 Task: Create in the project WhiteCap in Backlog an issue 'Create a new online platform for online coding courses with advanced code editing and debugging features', assign it to team member softage.4@softage.net and change the status to IN PROGRESS.
Action: Mouse moved to (107, 191)
Screenshot: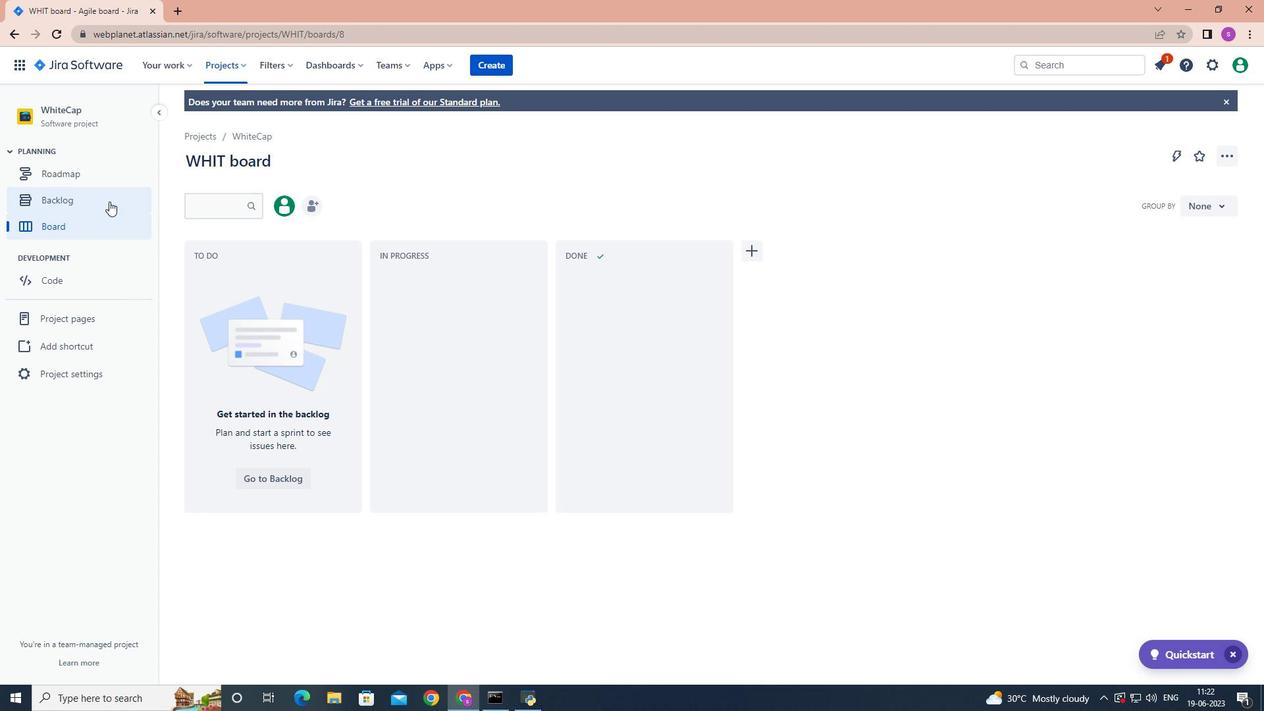 
Action: Mouse pressed left at (107, 191)
Screenshot: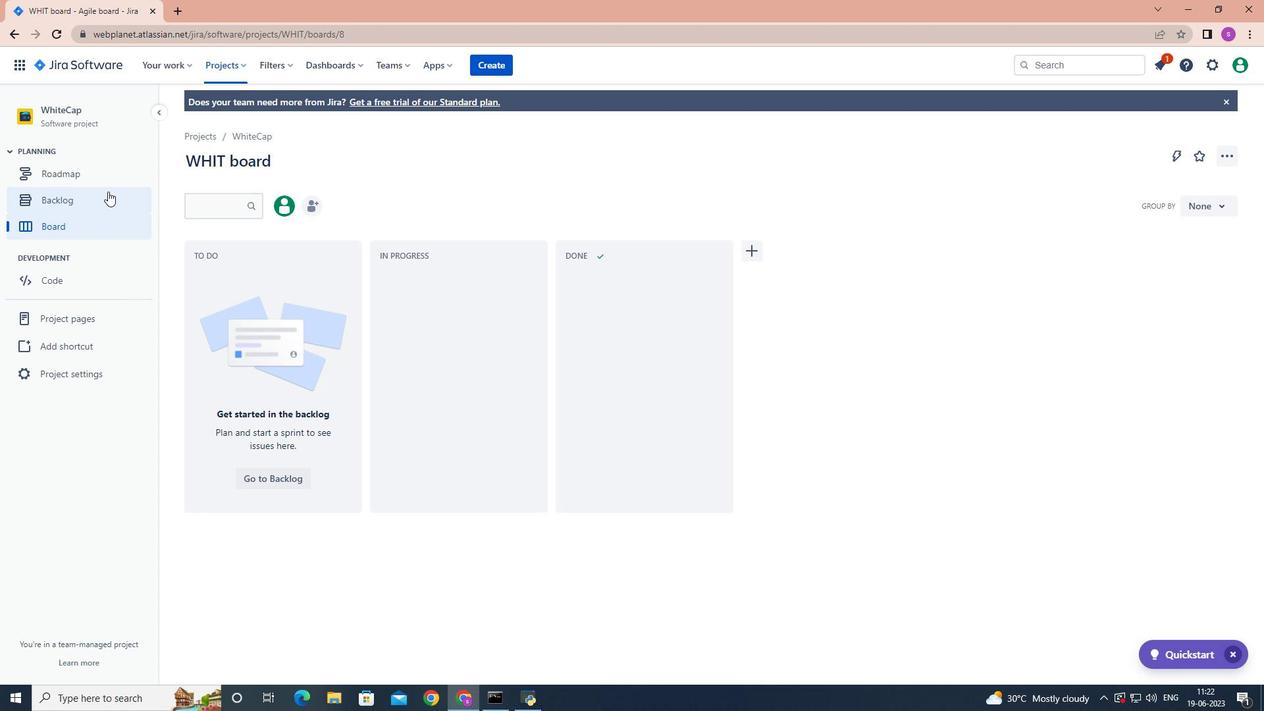 
Action: Mouse moved to (477, 605)
Screenshot: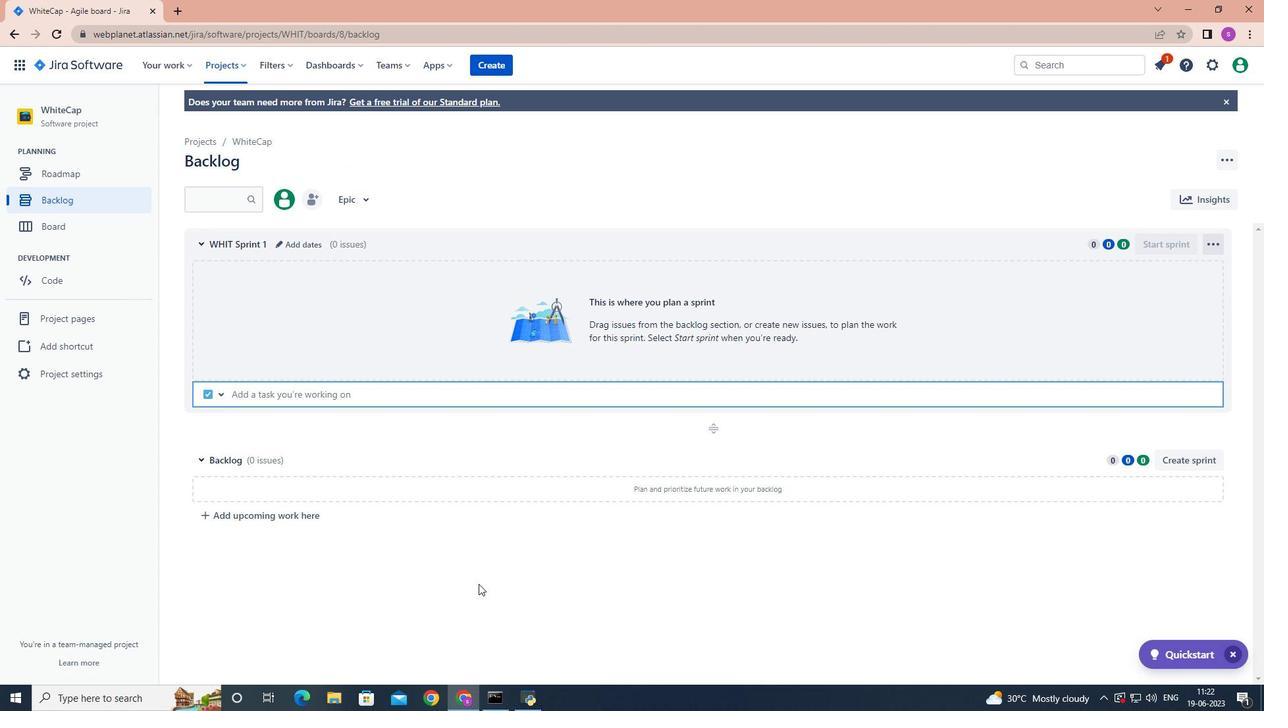 
Action: Mouse pressed left at (477, 605)
Screenshot: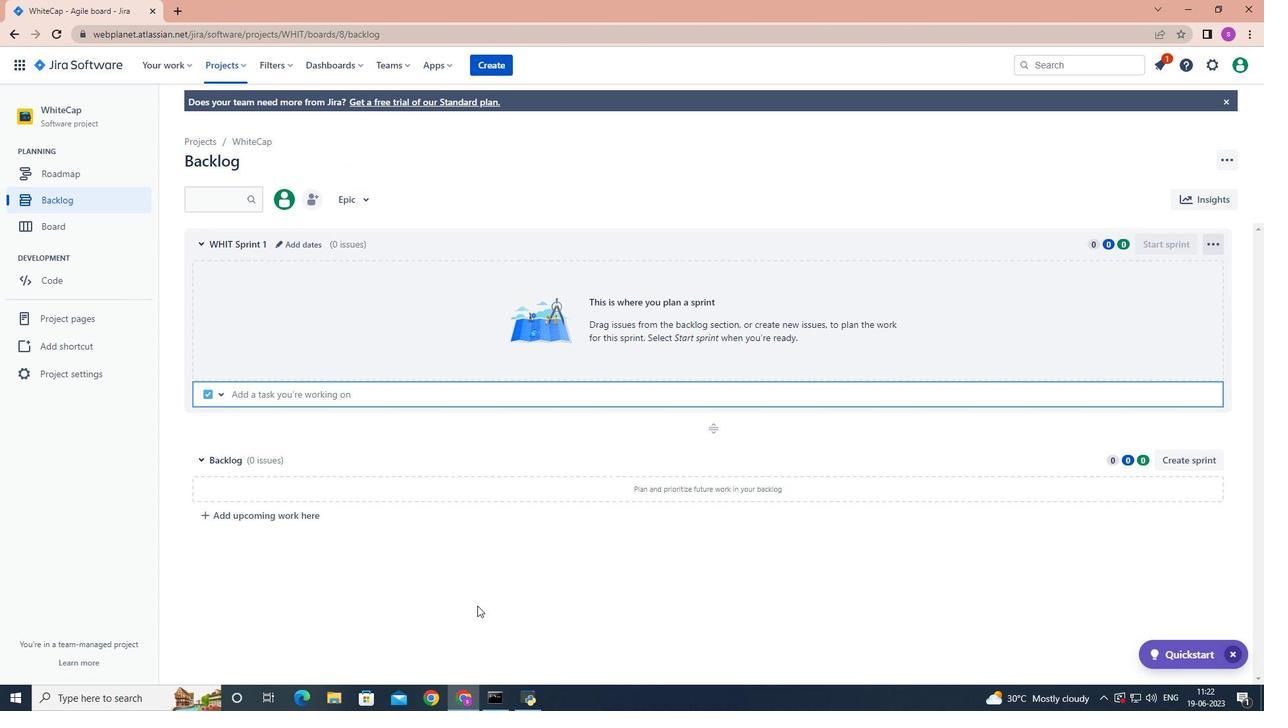 
Action: Mouse moved to (271, 402)
Screenshot: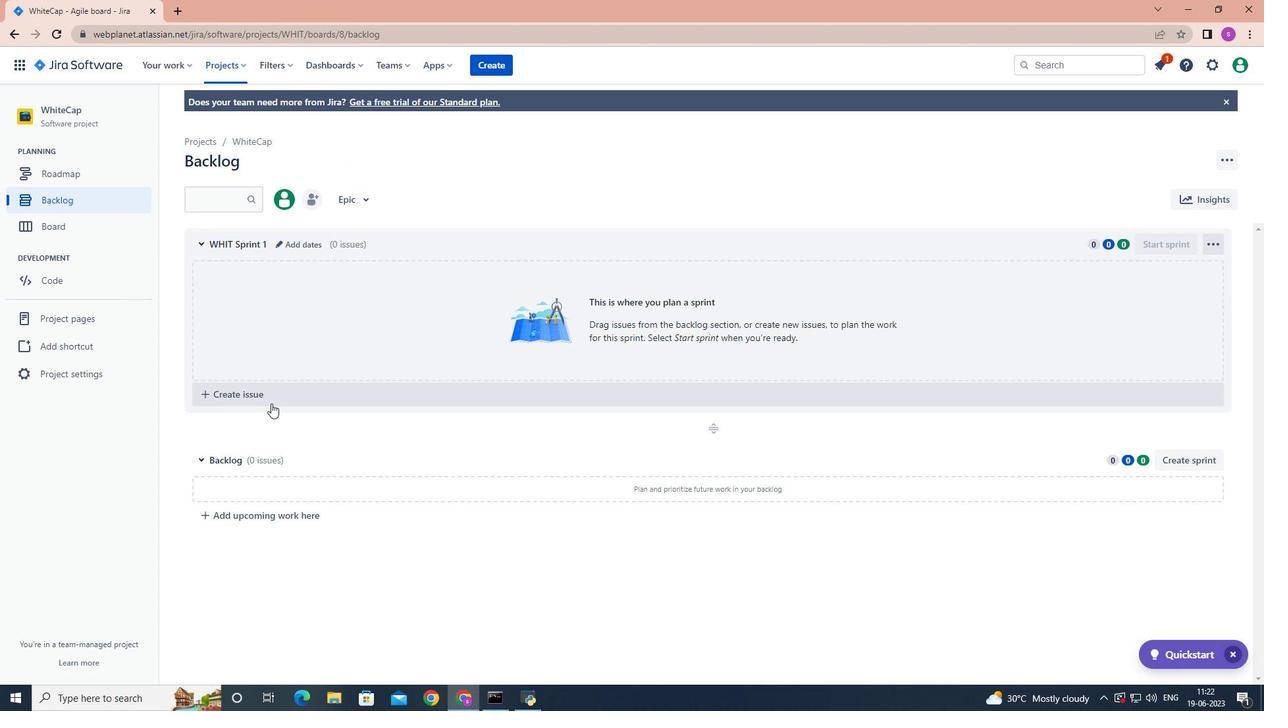 
Action: Mouse pressed left at (271, 402)
Screenshot: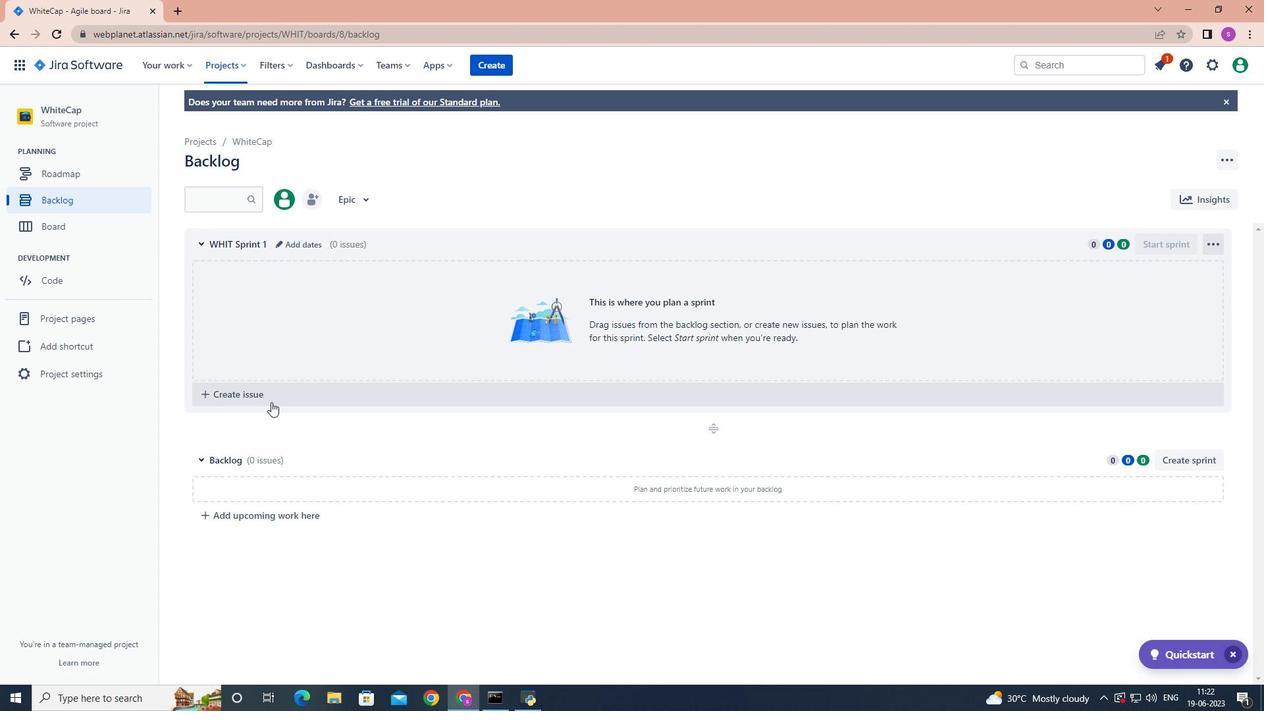 
Action: Mouse moved to (270, 401)
Screenshot: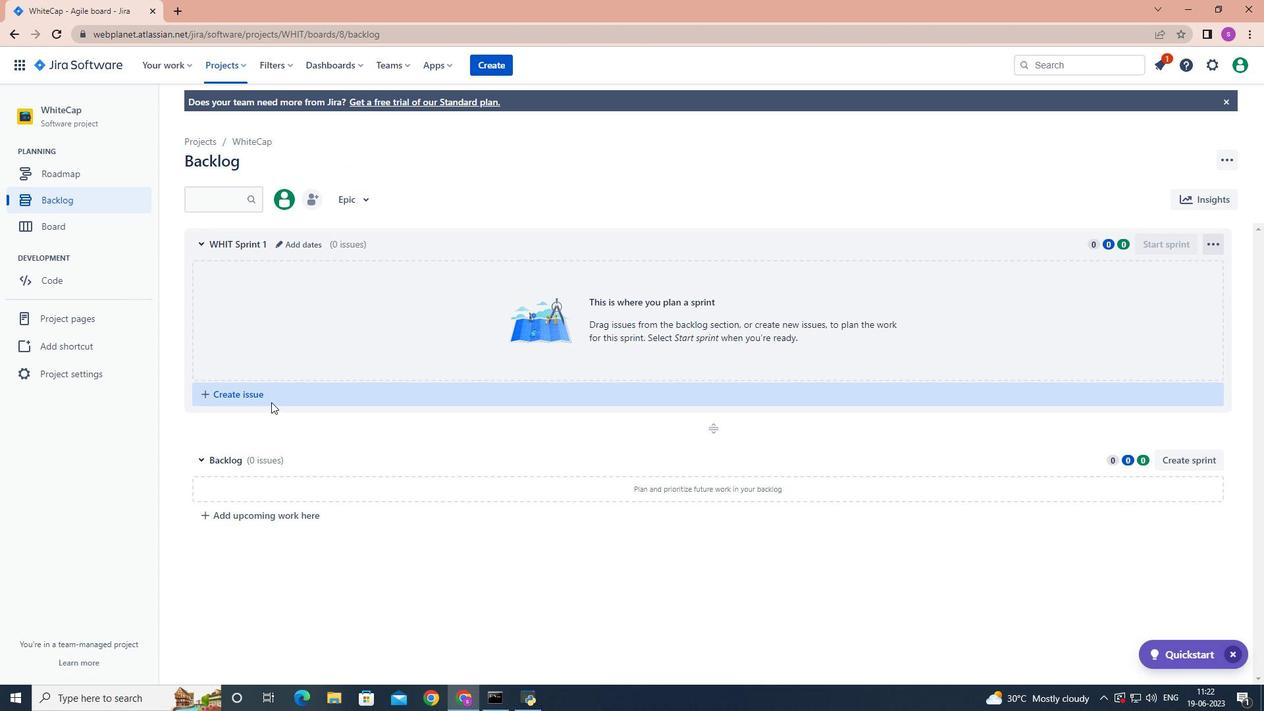 
Action: Key pressed <Key.shift>Create<Key.space>a<Key.space>new<Key.space>online<Key.space>platform<Key.space>for<Key.space>online<Key.space>coding<Key.space>courses<Key.space>with<Key.space>advanced<Key.space>code<Key.space>editing<Key.space>g<Key.backspace>for<Key.space>online<Key.space>coding<Key.space>cou<Key.backspace><Key.backspace><Key.backspace><Key.backspace><Key.backspace><Key.backspace><Key.backspace><Key.backspace><Key.backspace><Key.backspace><Key.backspace><Key.backspace><Key.backspace><Key.backspace><Key.backspace><Key.backspace><Key.backspace><Key.backspace><Key.backspace><Key.backspace><Key.backspace><Key.backspace><Key.backspace><Key.backspace><Key.backspace><Key.backspace><Key.backspace><Key.backspace><Key.backspace><Key.backspace><Key.backspace><Key.backspace><Key.backspace><Key.backspace><Key.backspace><Key.backspace><Key.backspace><Key.backspace><Key.backspace><Key.backspace><Key.backspace><Key.backspace><Key.backspace><Key.backspace><Key.backspace><Key.backspace><Key.backspace><Key.backspace><Key.backspace><Key.space>with<Key.space>advanced<Key.space>code<Key.space>editinh<Key.backspace>g<Key.space>and<Key.space>debugging<Key.space>feature<Key.enter>
Screenshot: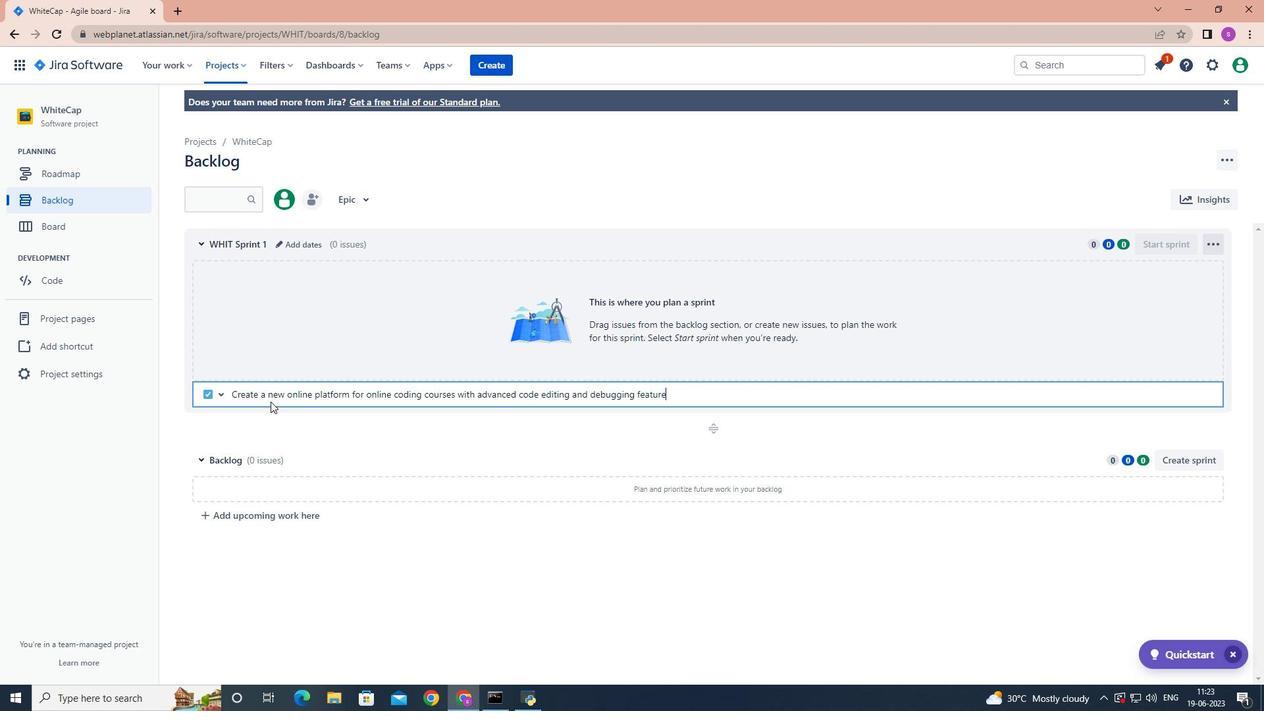 
Action: Mouse moved to (1184, 271)
Screenshot: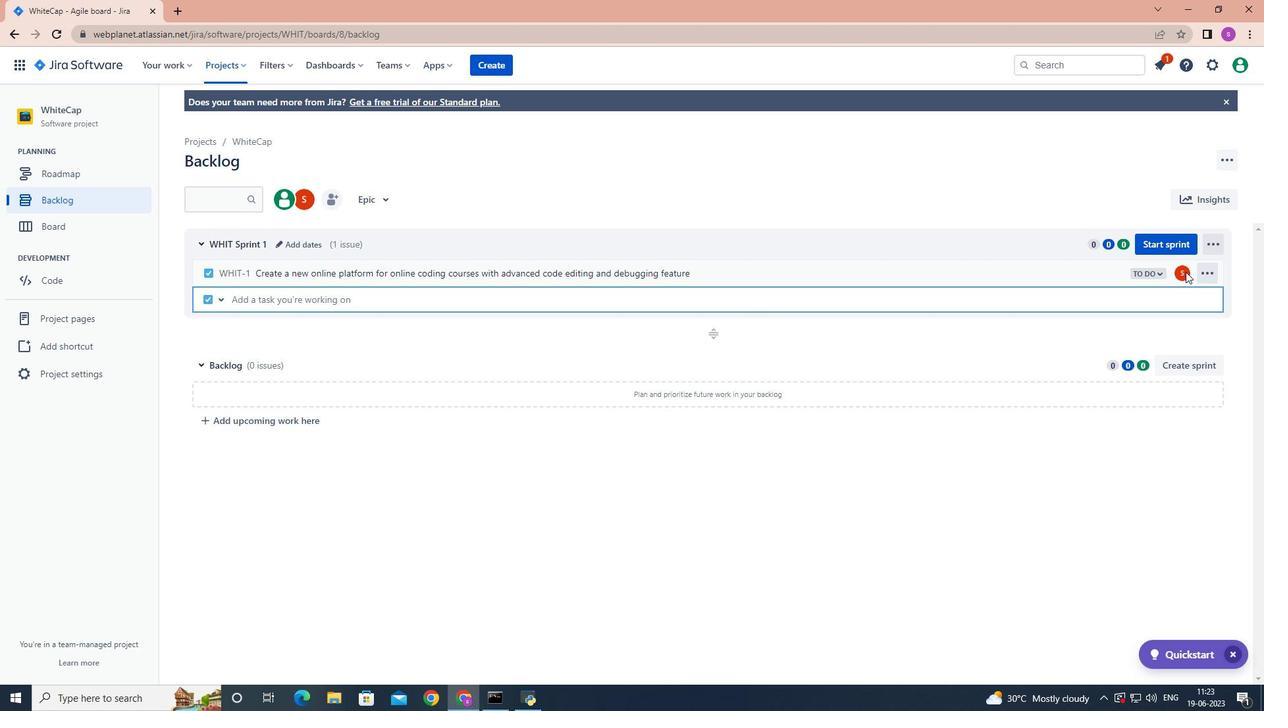
Action: Mouse pressed left at (1184, 271)
Screenshot: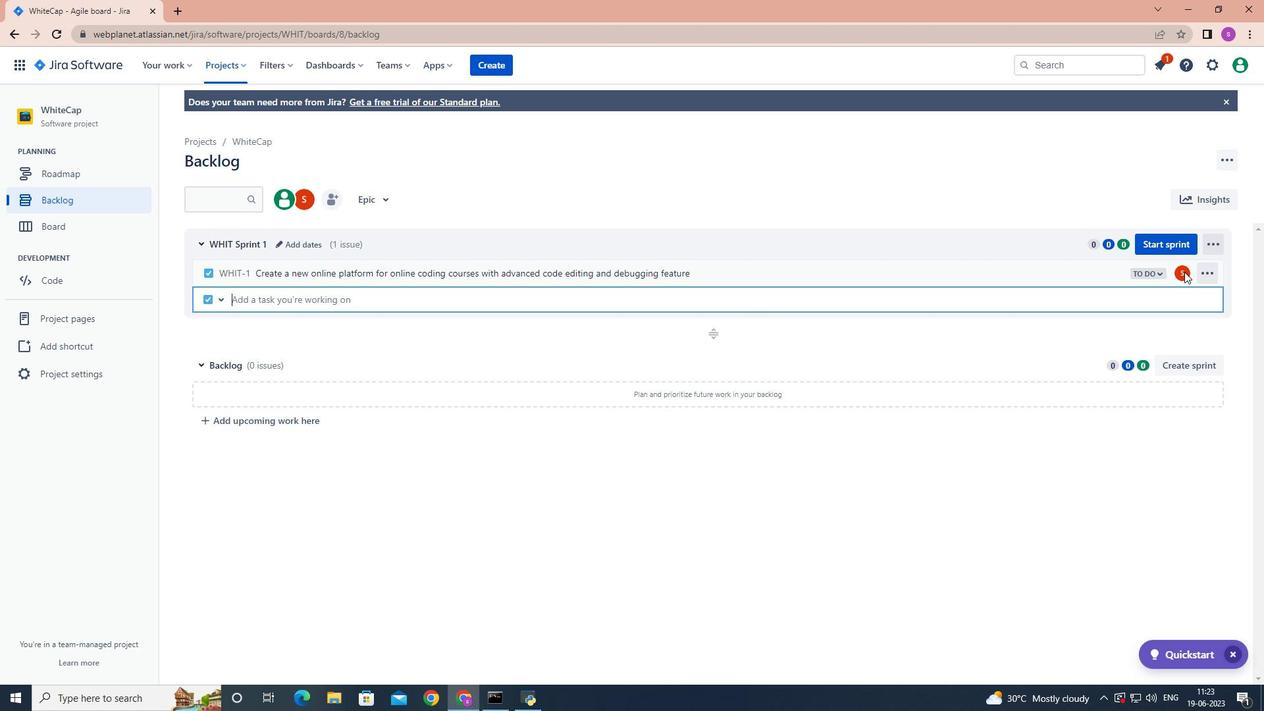 
Action: Mouse moved to (1160, 294)
Screenshot: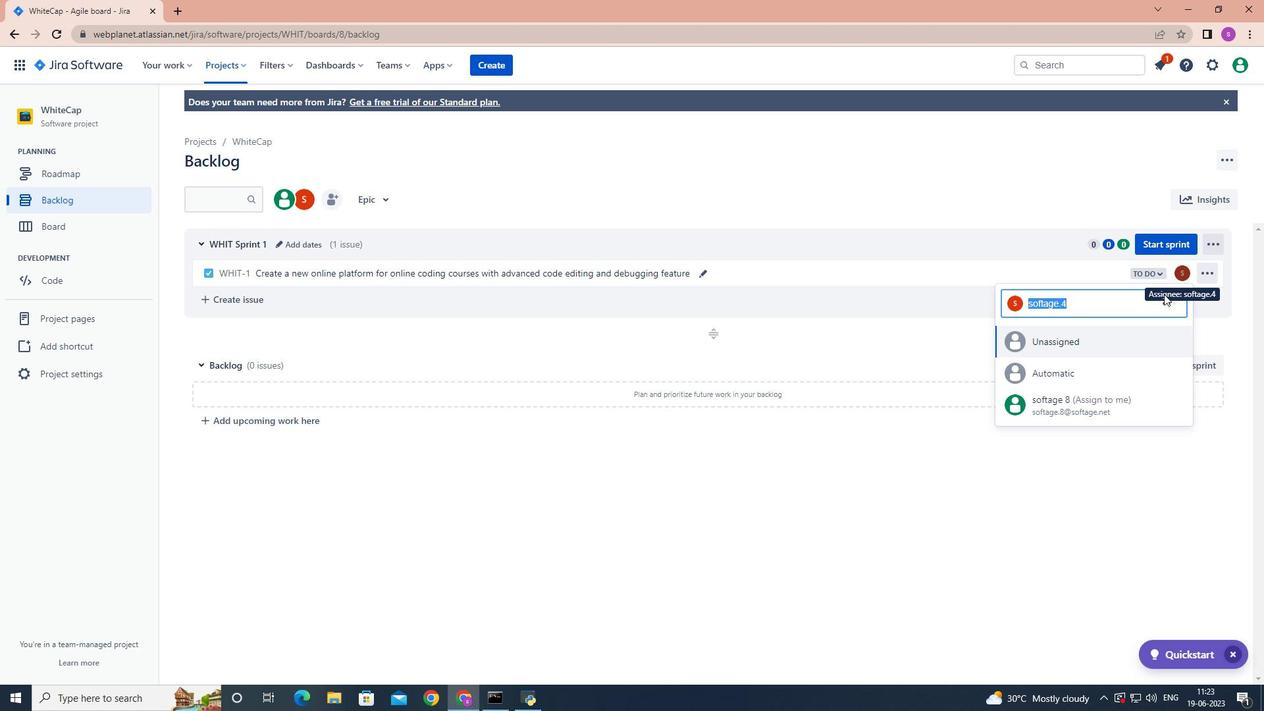 
Action: Key pressed softage.4
Screenshot: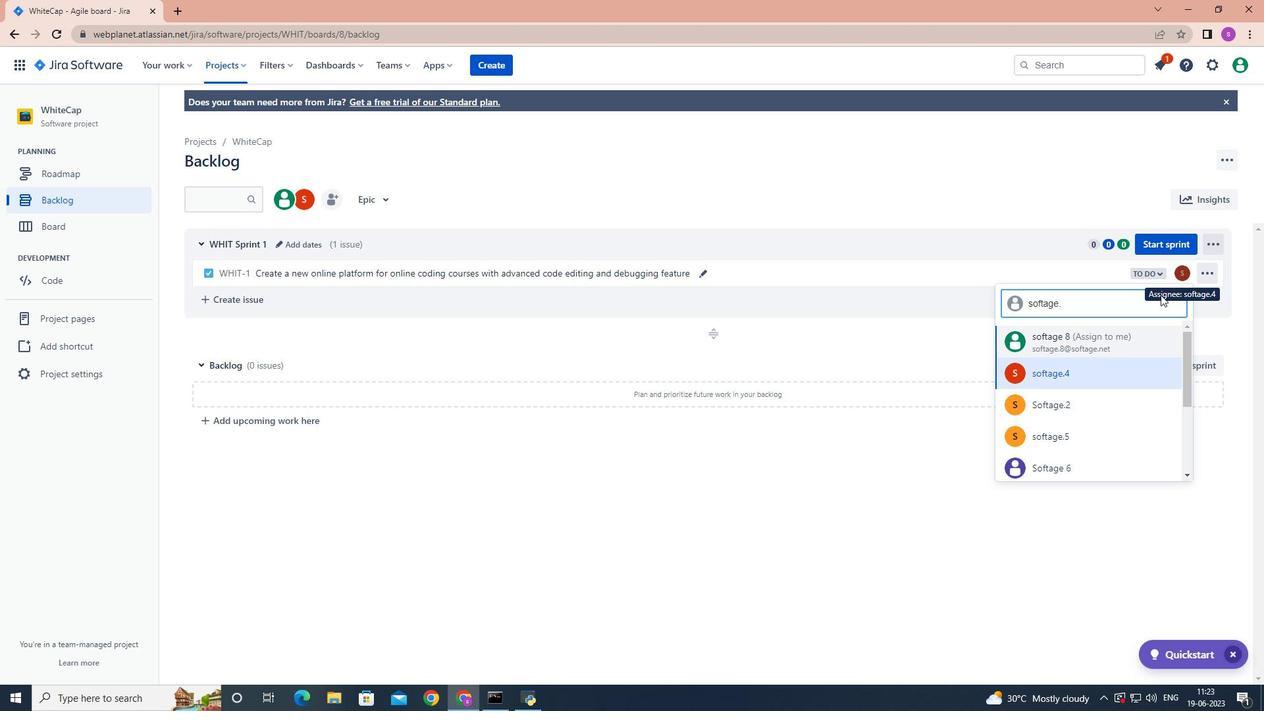 
Action: Mouse moved to (1056, 371)
Screenshot: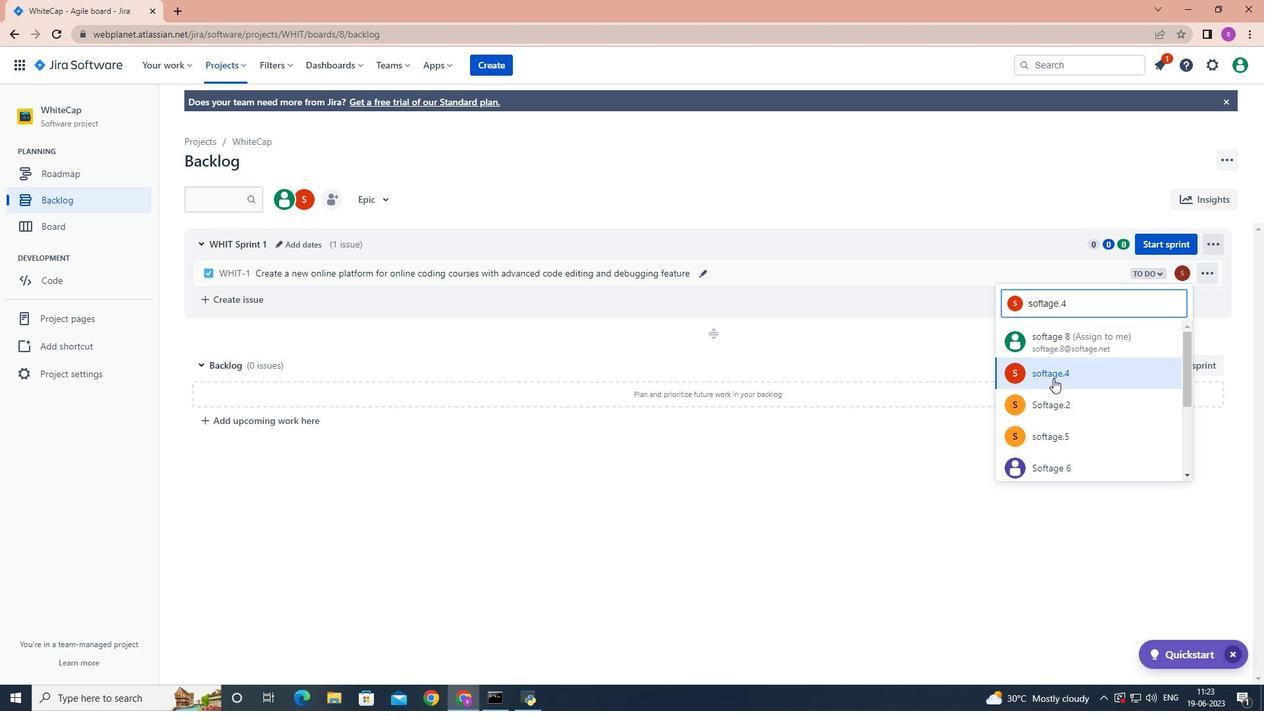 
Action: Mouse pressed left at (1056, 371)
Screenshot: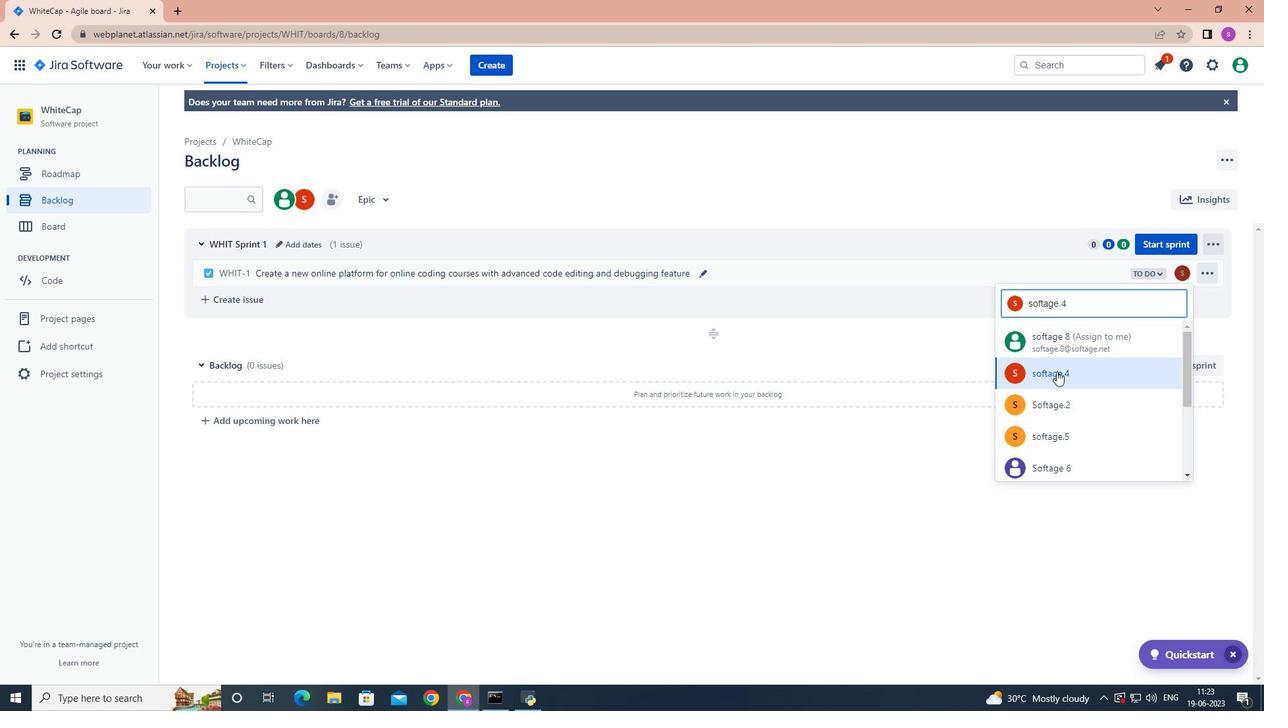 
Action: Mouse moved to (1163, 270)
Screenshot: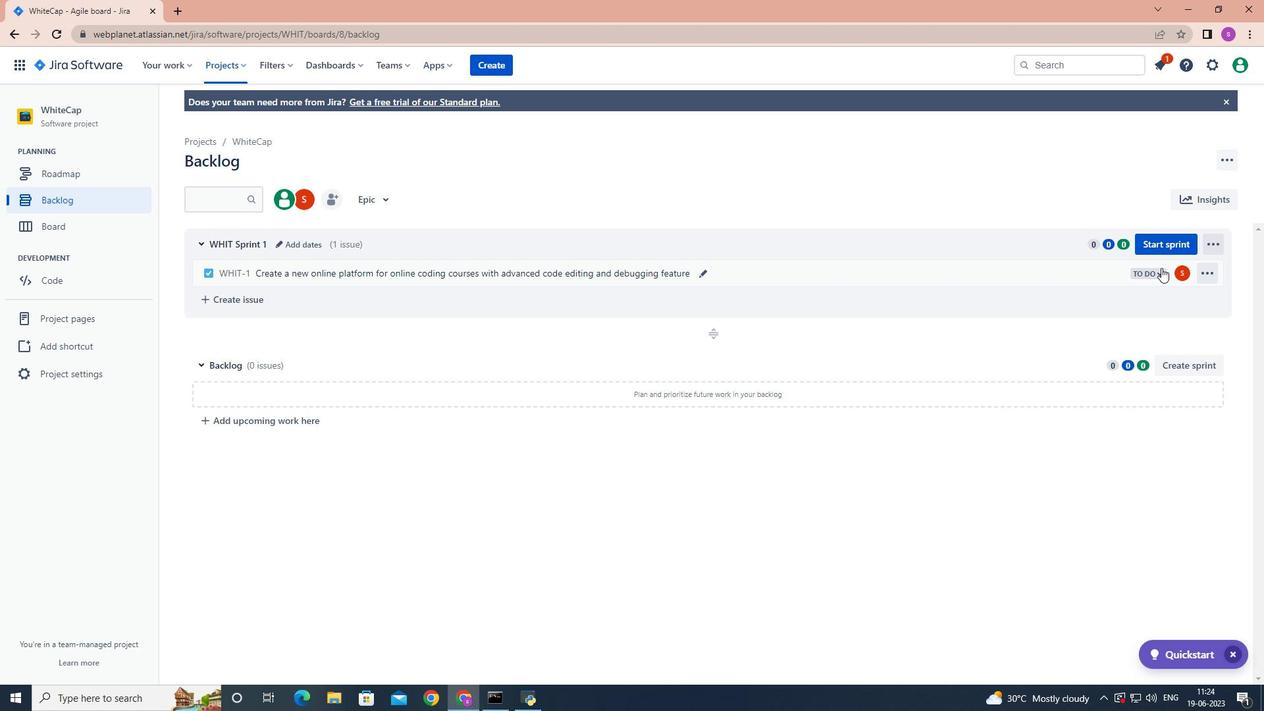 
Action: Mouse pressed left at (1163, 270)
Screenshot: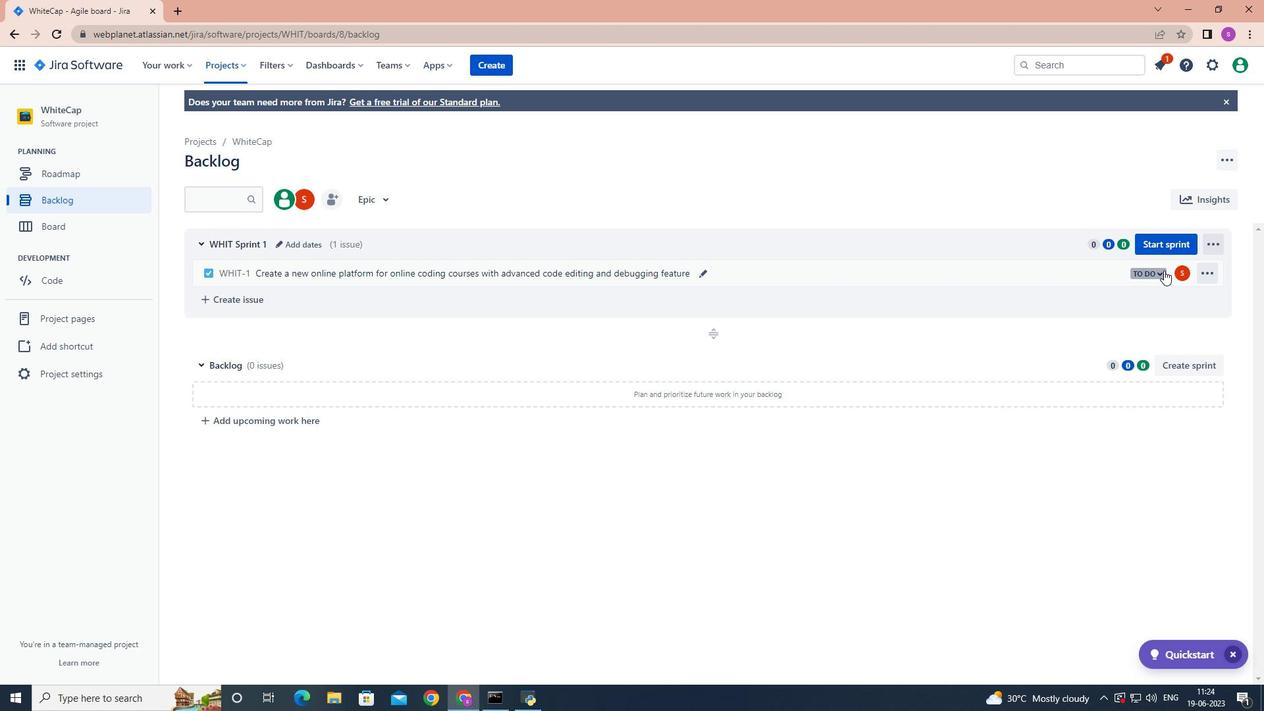 
Action: Mouse moved to (1086, 298)
Screenshot: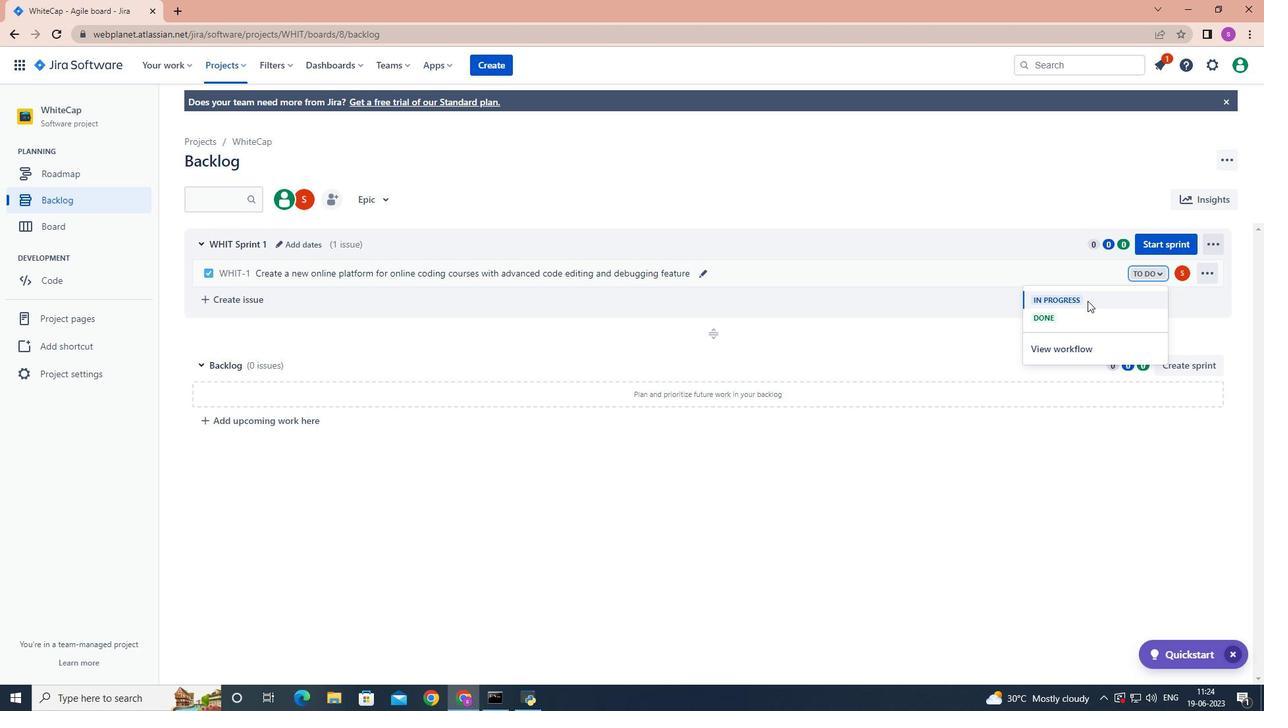 
Action: Mouse pressed left at (1086, 298)
Screenshot: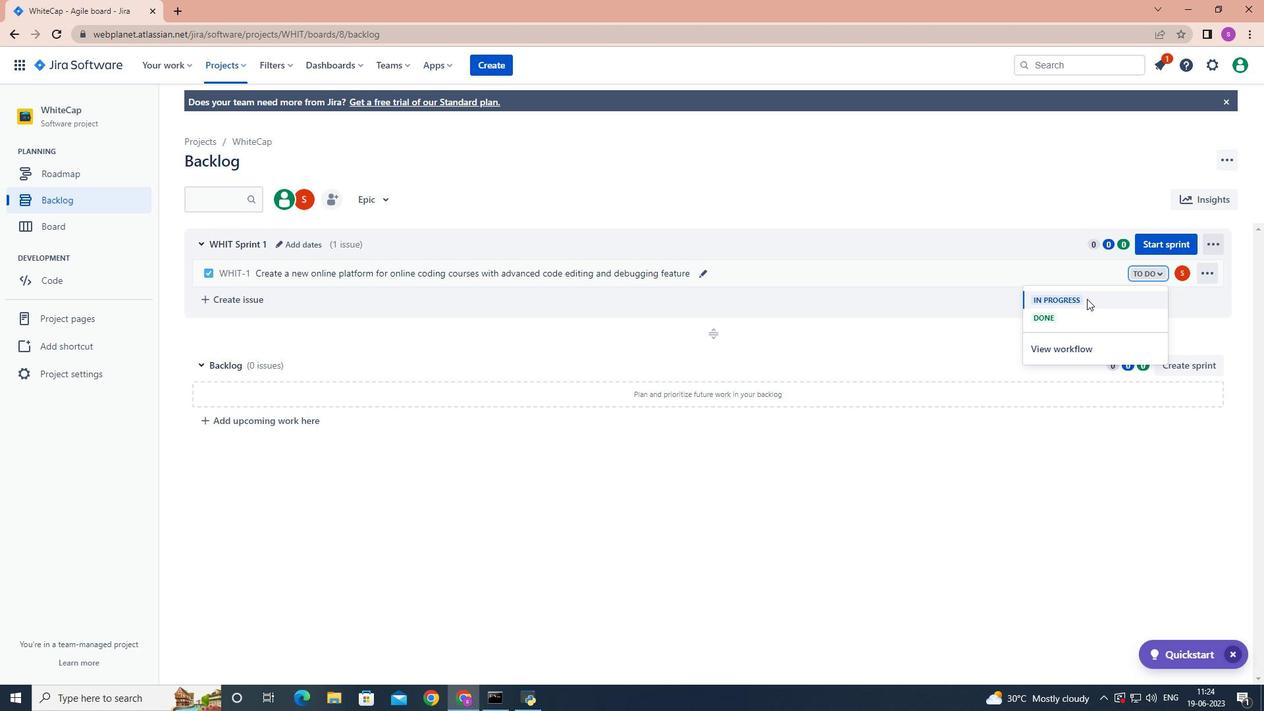 
Action: Mouse moved to (969, 547)
Screenshot: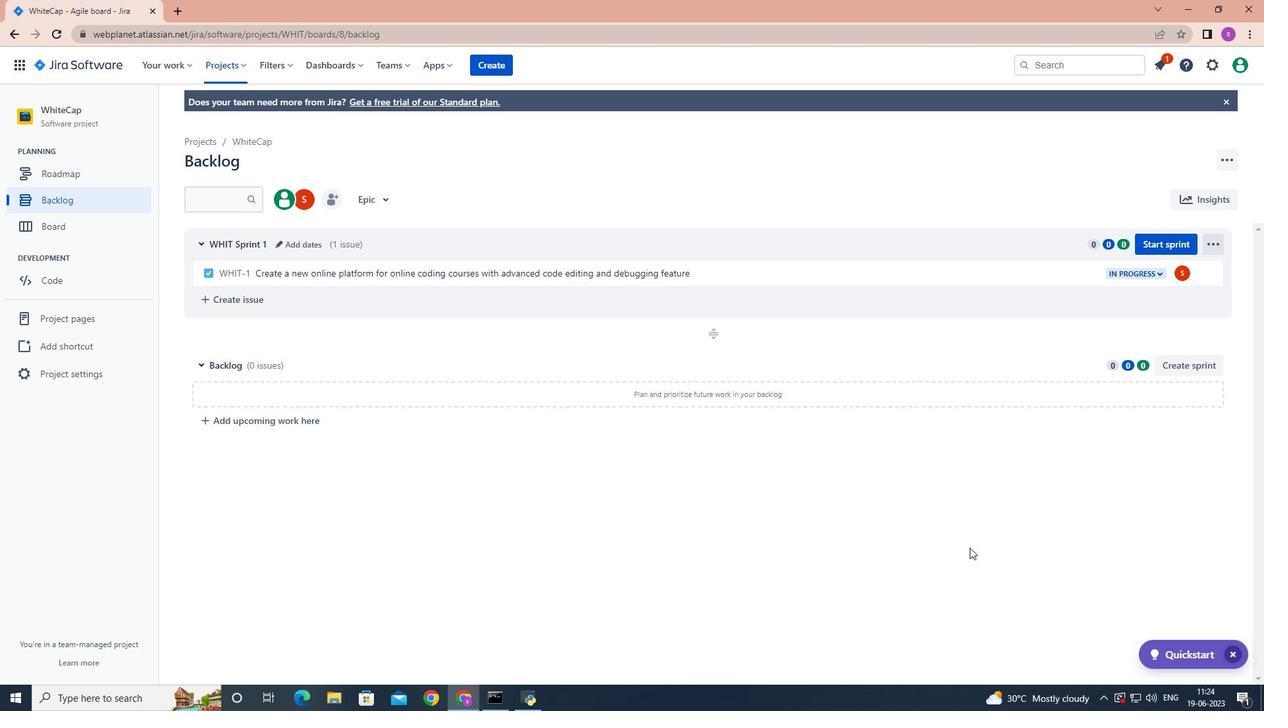 
